 Task: Select a due date automation when advanced on, the moment a card is due add dates due in 1 days.
Action: Mouse moved to (1162, 94)
Screenshot: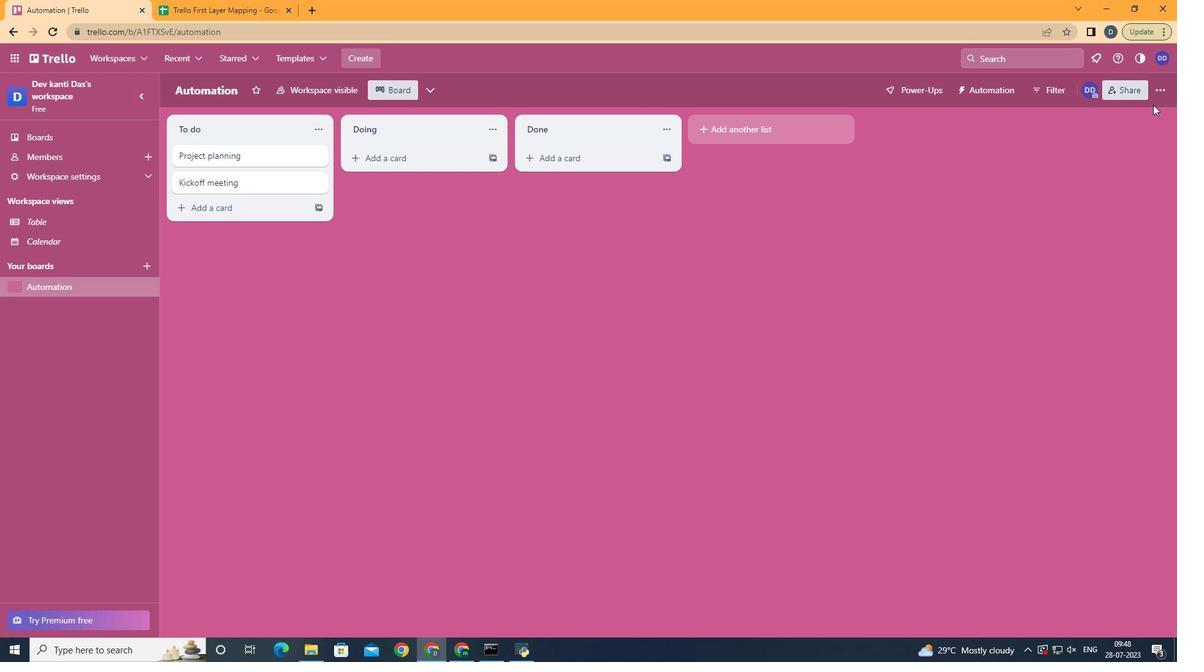 
Action: Mouse pressed left at (1162, 94)
Screenshot: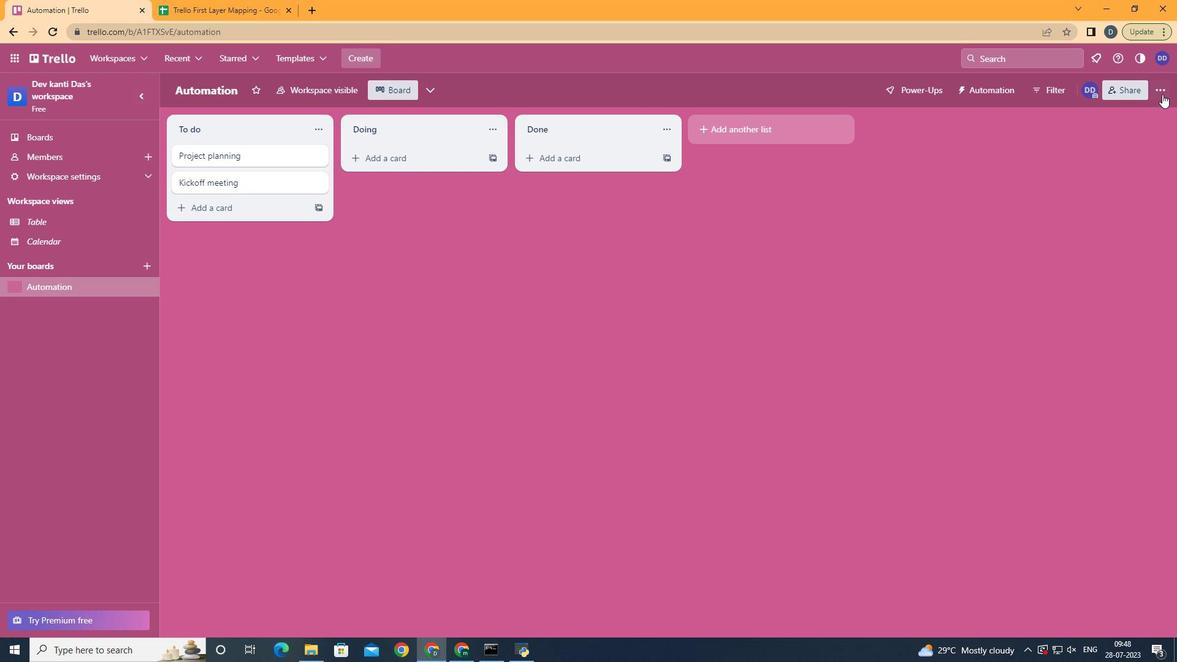 
Action: Mouse moved to (1061, 255)
Screenshot: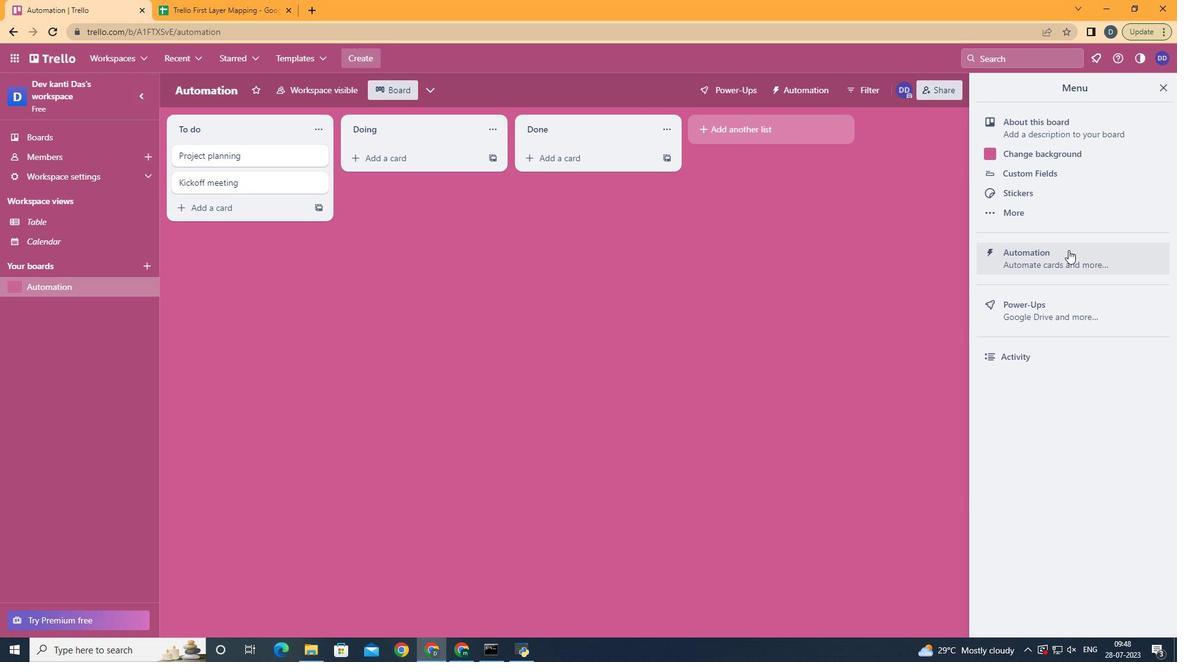 
Action: Mouse pressed left at (1061, 255)
Screenshot: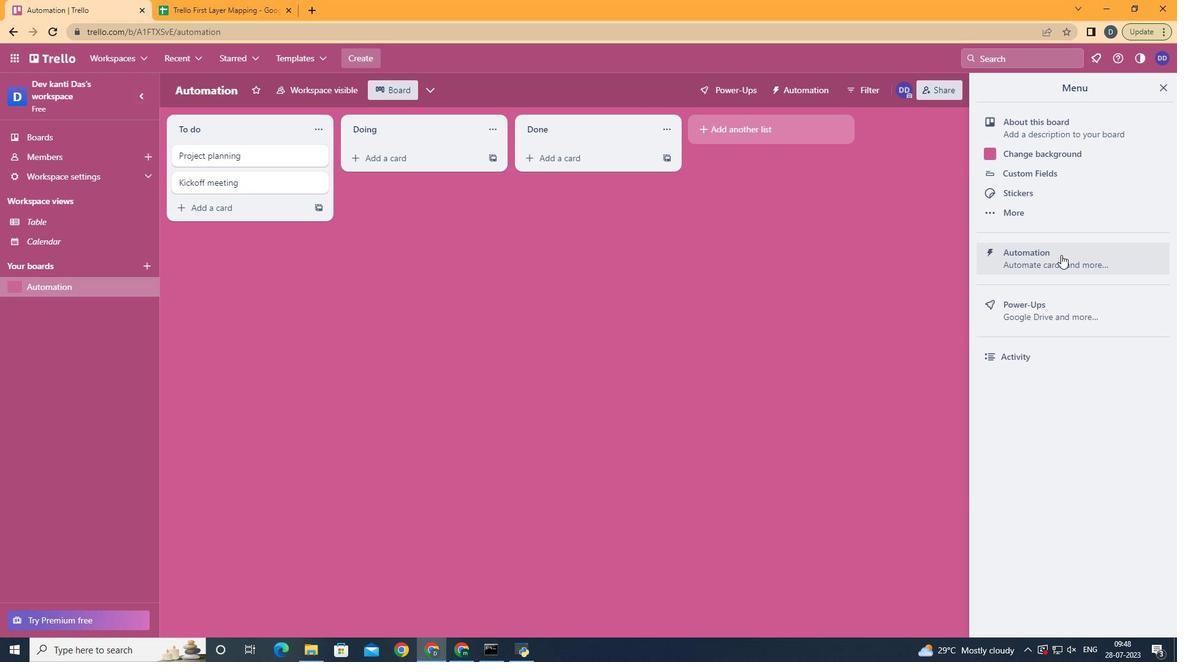 
Action: Mouse moved to (233, 244)
Screenshot: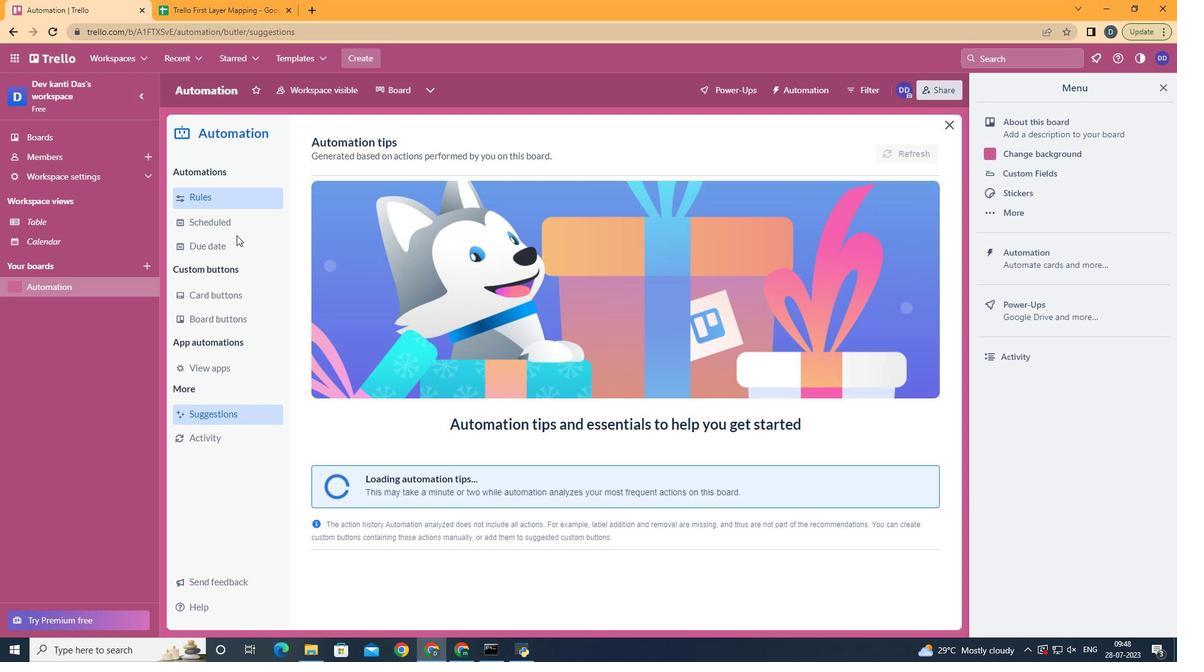
Action: Mouse pressed left at (233, 244)
Screenshot: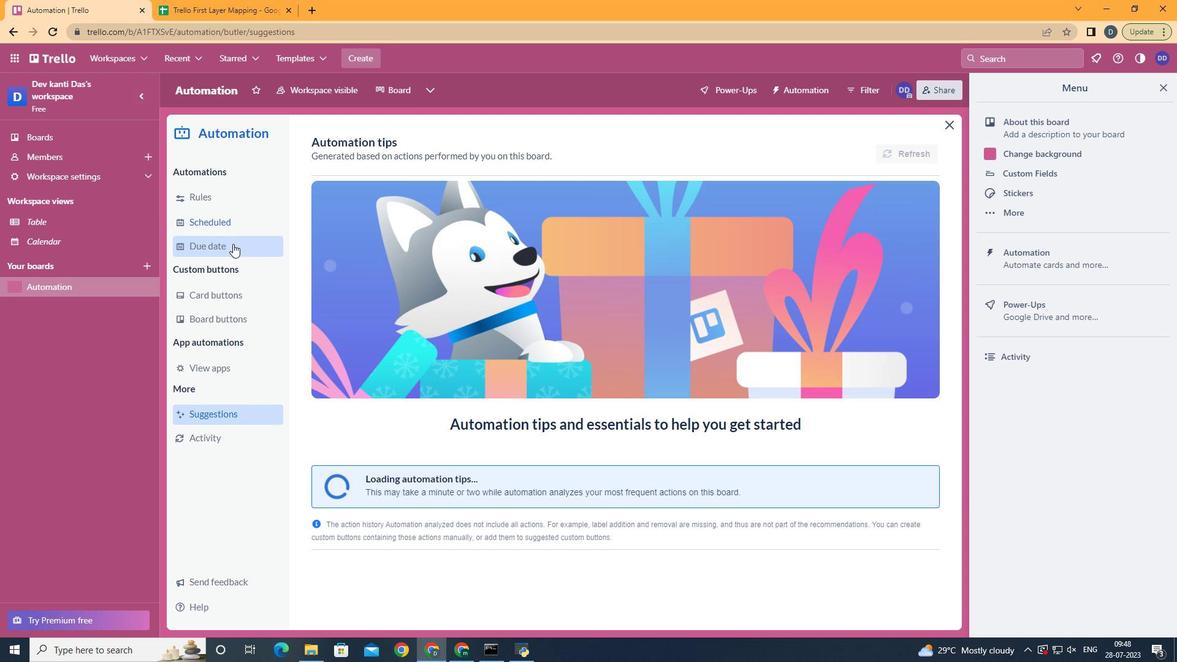 
Action: Mouse moved to (858, 147)
Screenshot: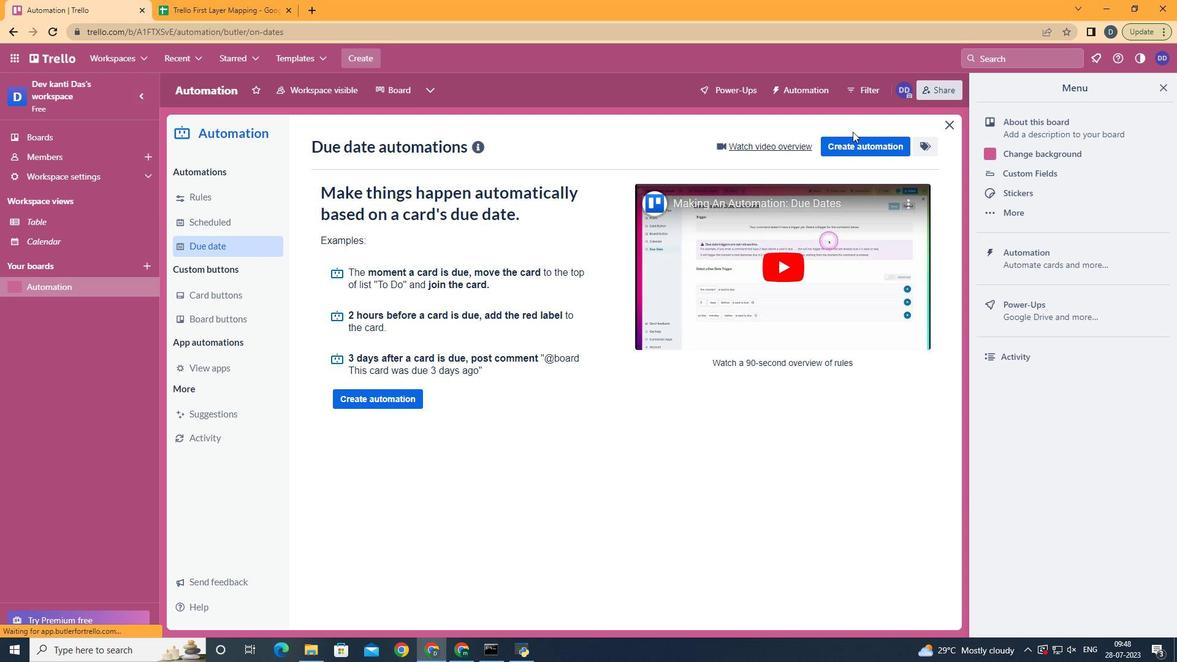 
Action: Mouse pressed left at (858, 147)
Screenshot: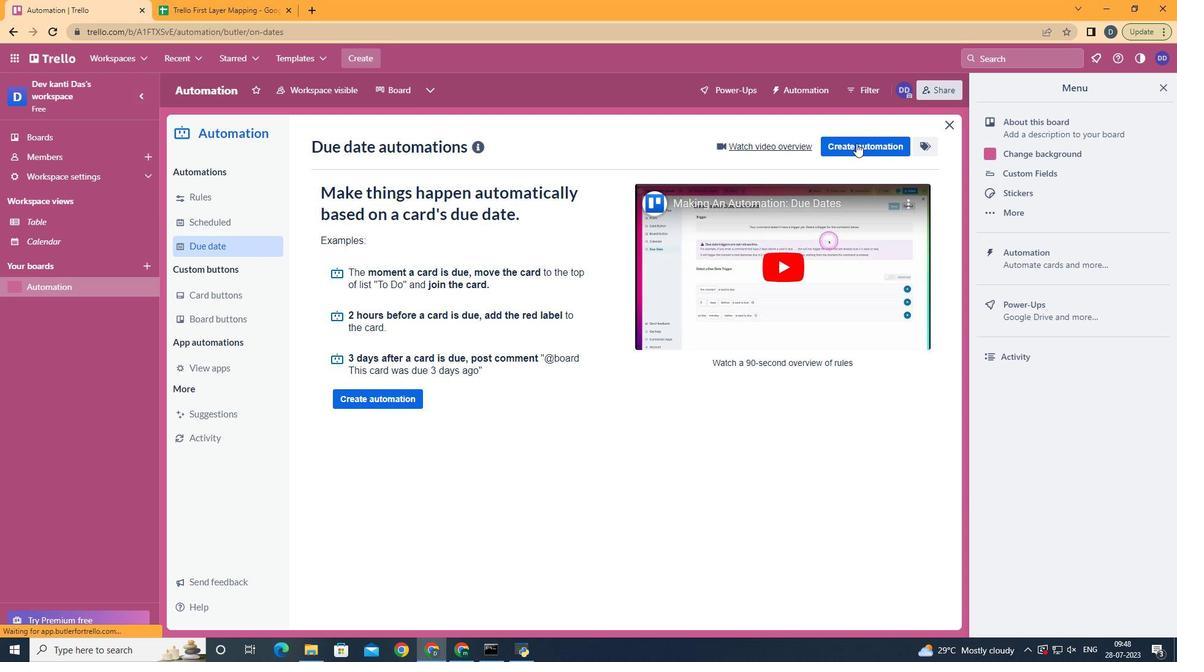 
Action: Mouse moved to (658, 266)
Screenshot: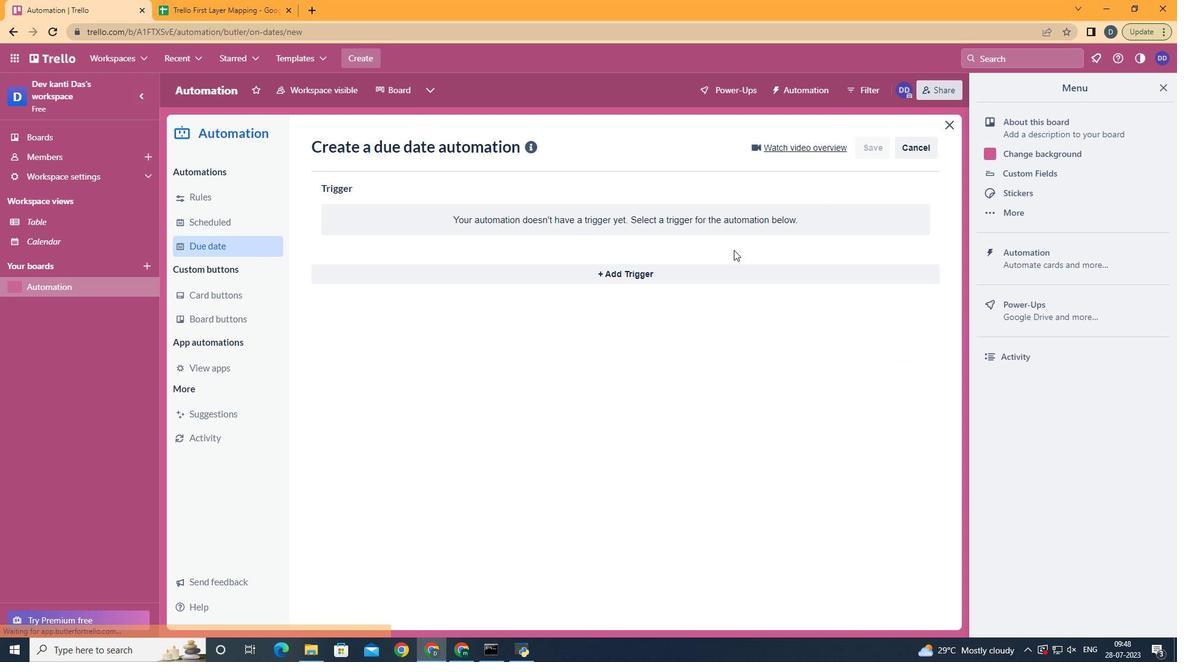 
Action: Mouse pressed left at (658, 266)
Screenshot: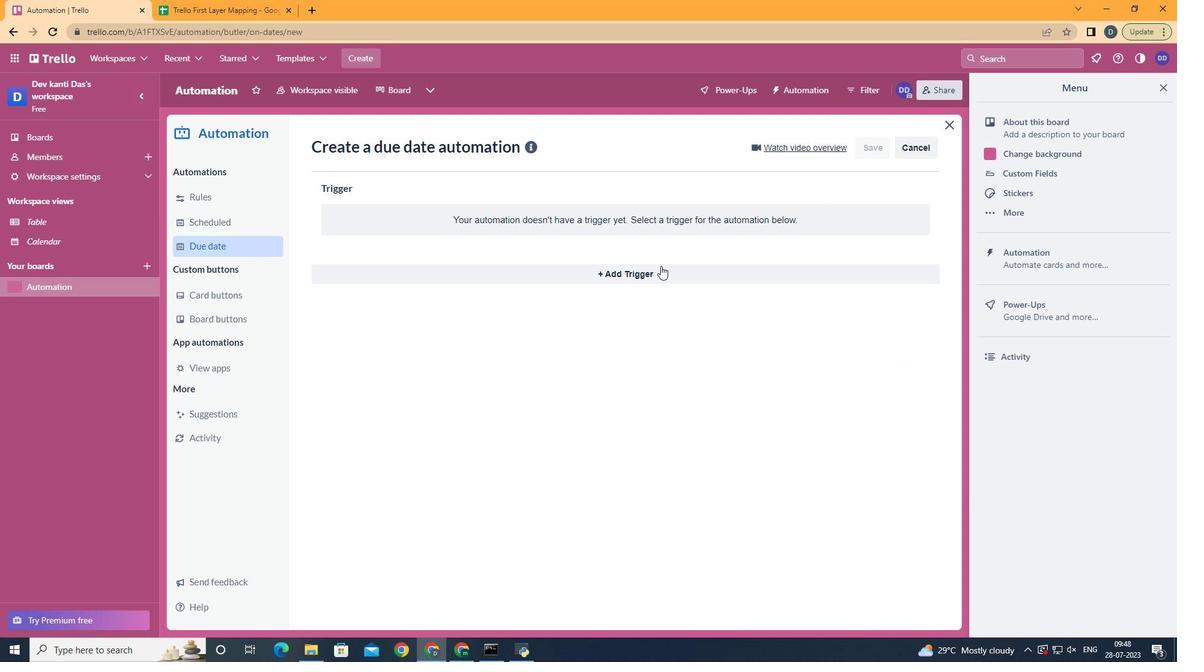 
Action: Mouse moved to (410, 423)
Screenshot: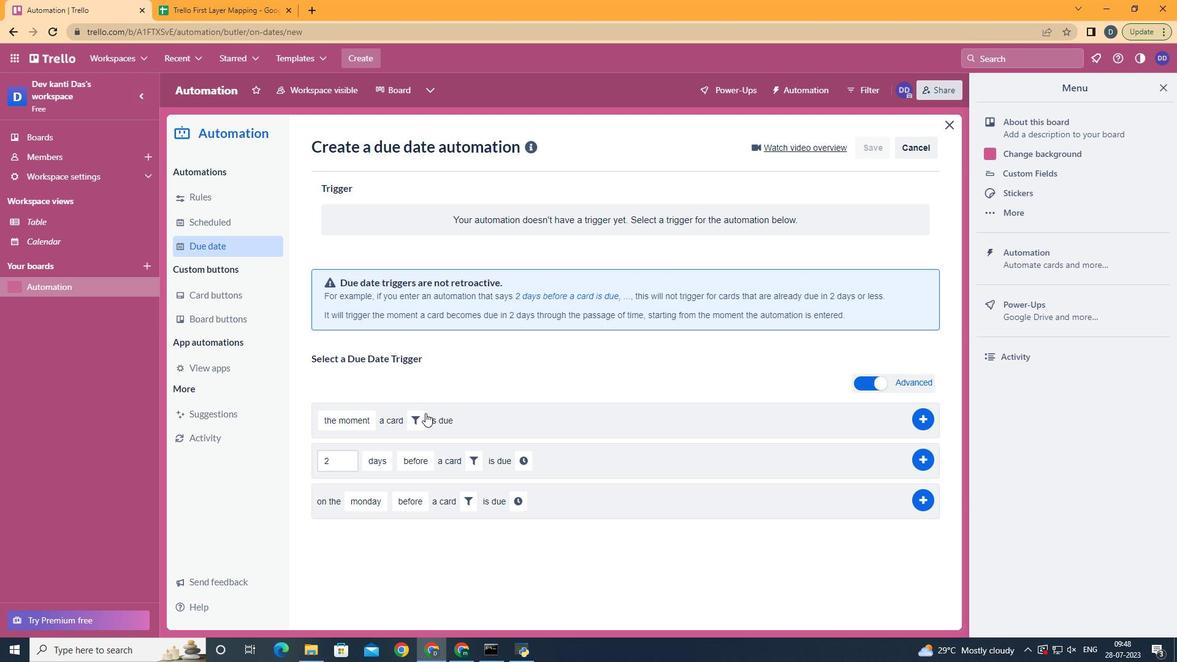 
Action: Mouse pressed left at (410, 423)
Screenshot: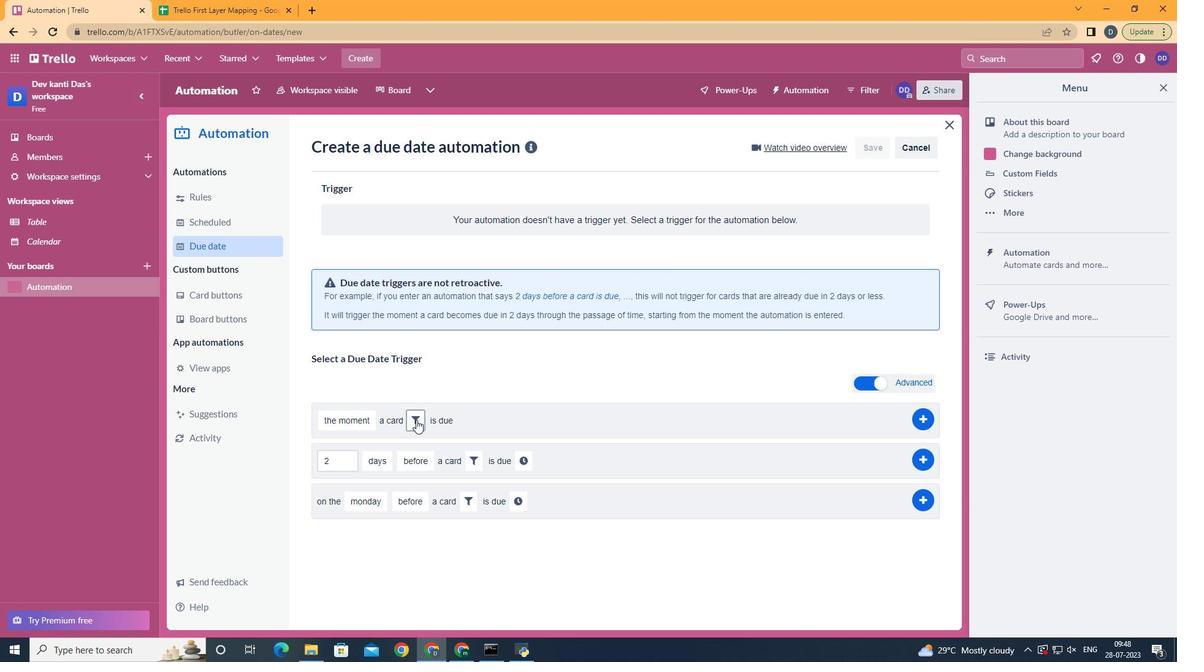 
Action: Mouse moved to (477, 463)
Screenshot: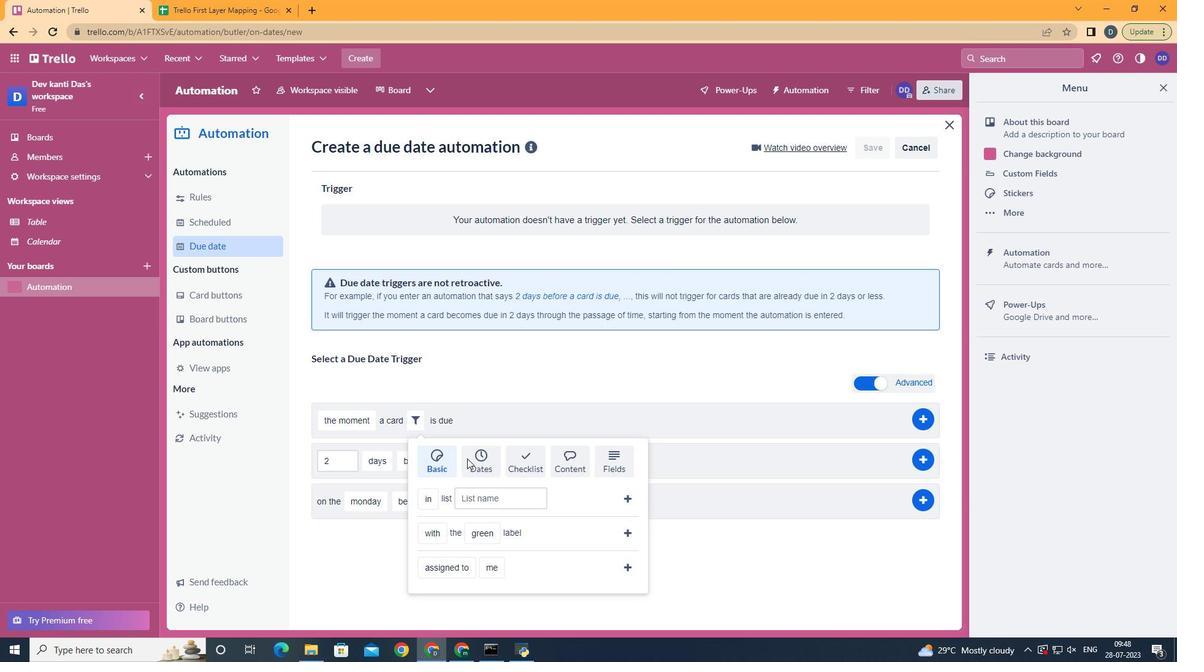 
Action: Mouse pressed left at (477, 463)
Screenshot: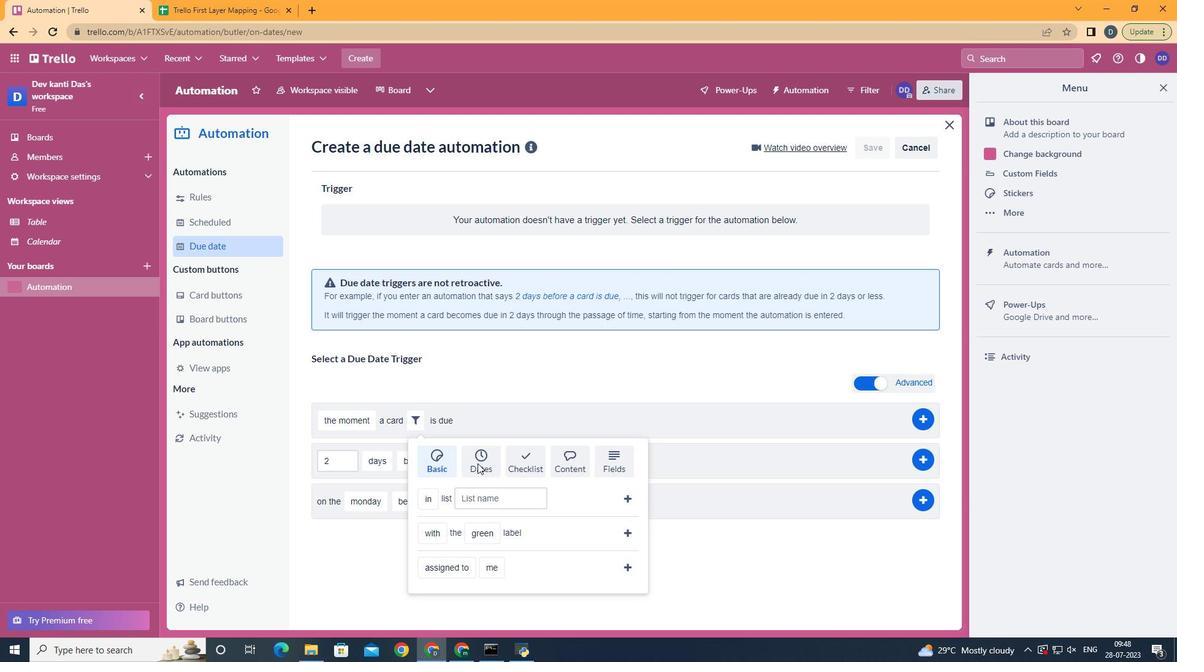 
Action: Mouse moved to (451, 559)
Screenshot: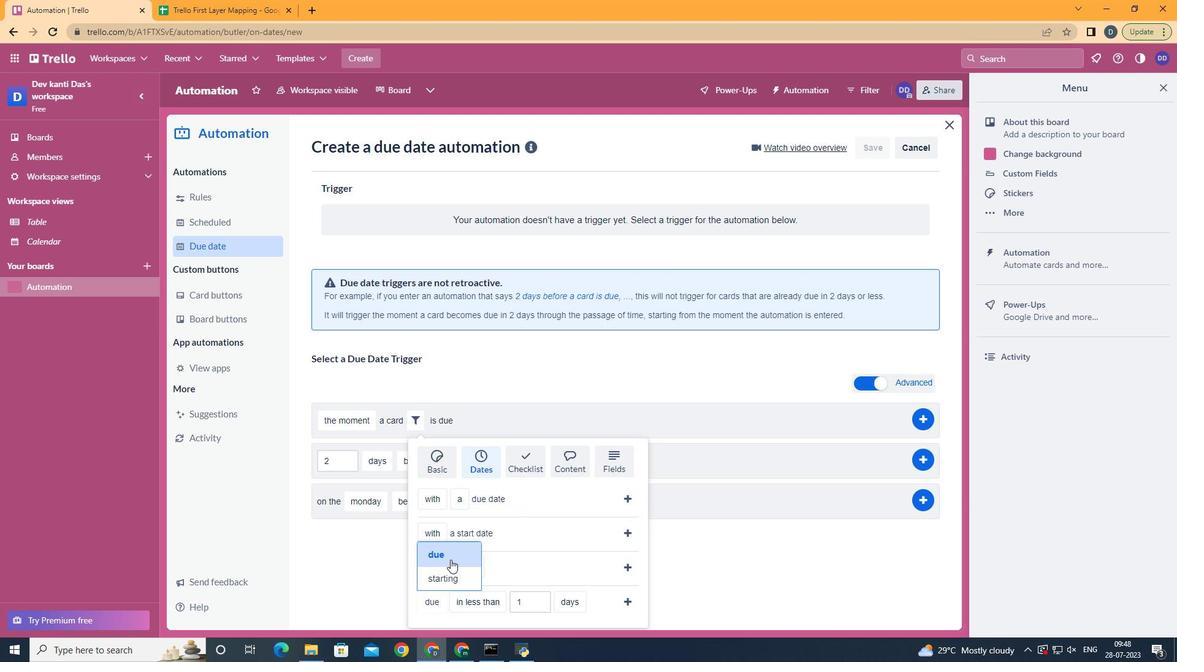 
Action: Mouse pressed left at (451, 559)
Screenshot: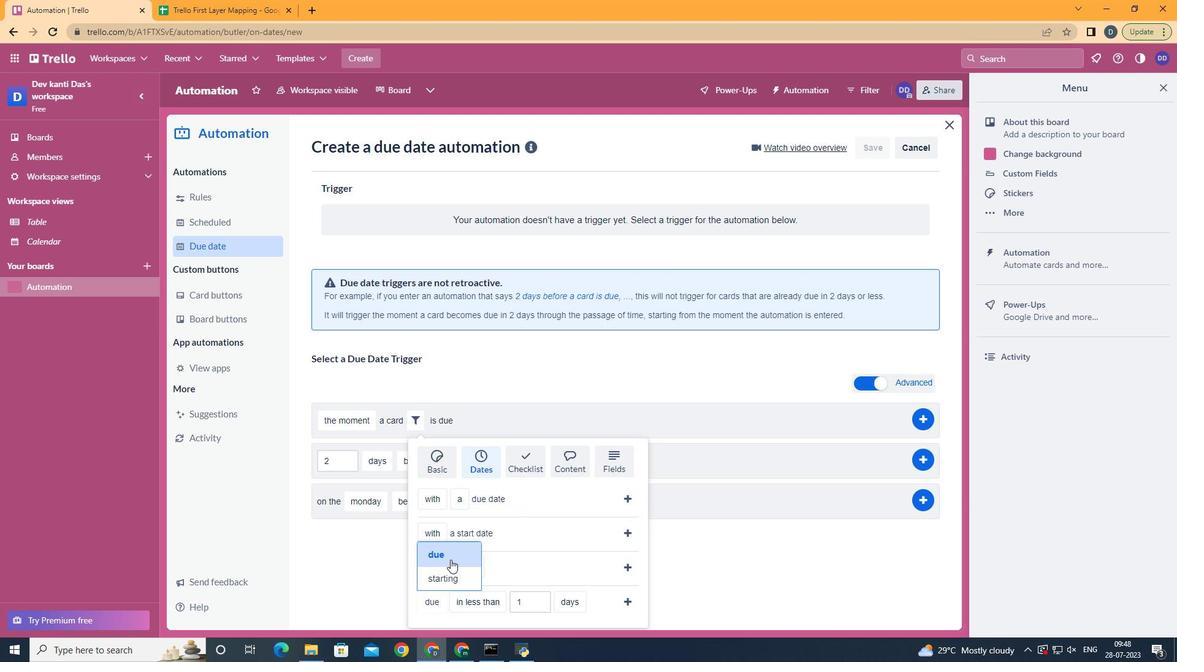 
Action: Mouse moved to (491, 555)
Screenshot: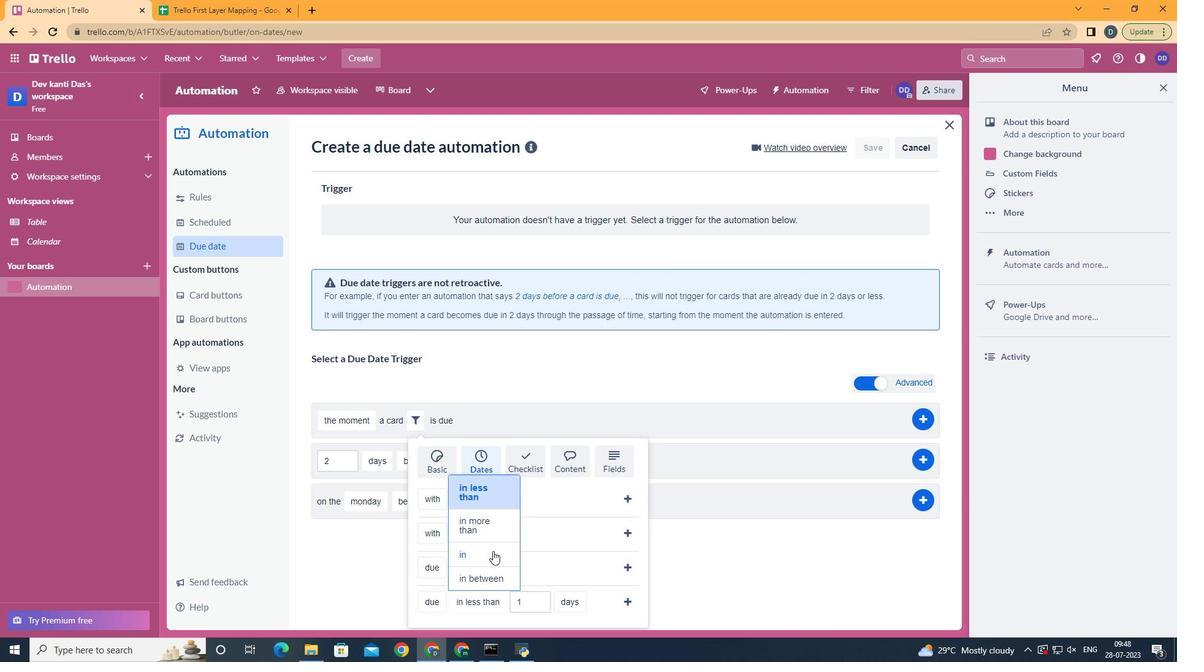 
Action: Mouse pressed left at (491, 555)
Screenshot: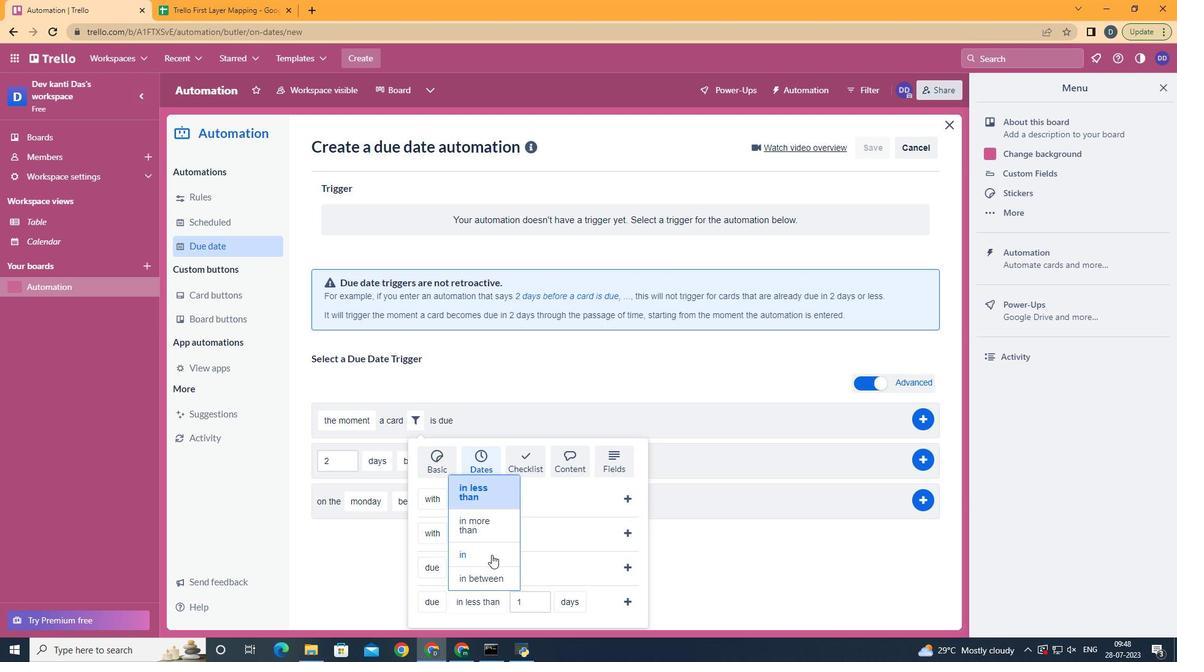 
Action: Mouse moved to (561, 549)
Screenshot: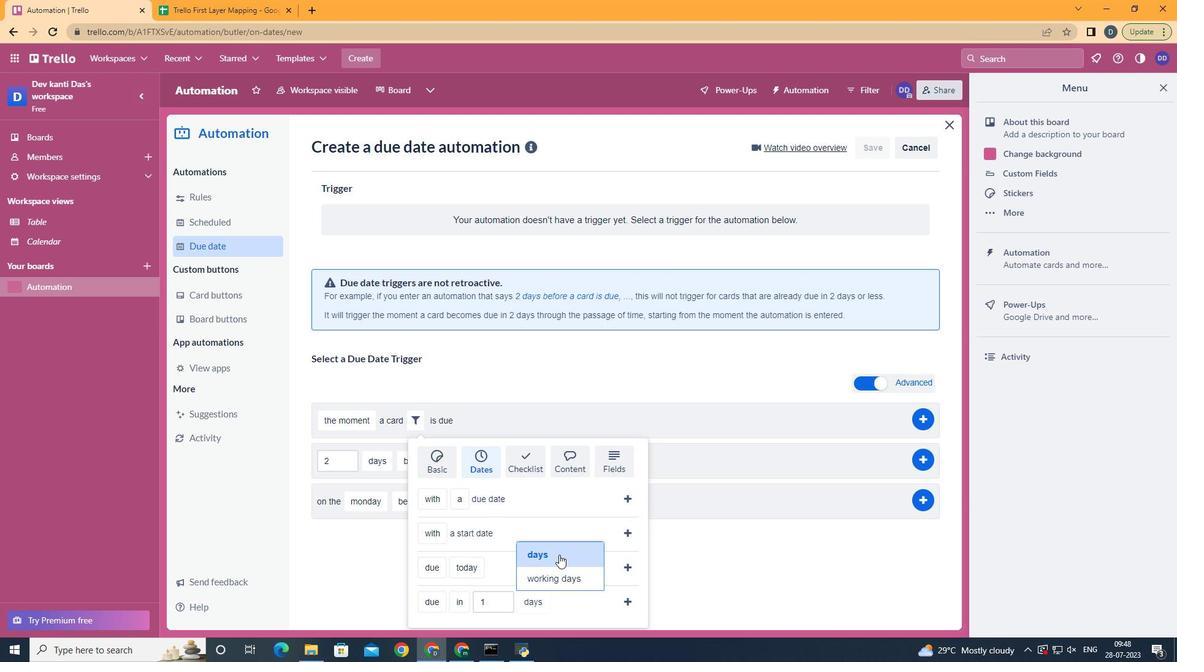 
Action: Mouse pressed left at (561, 549)
Screenshot: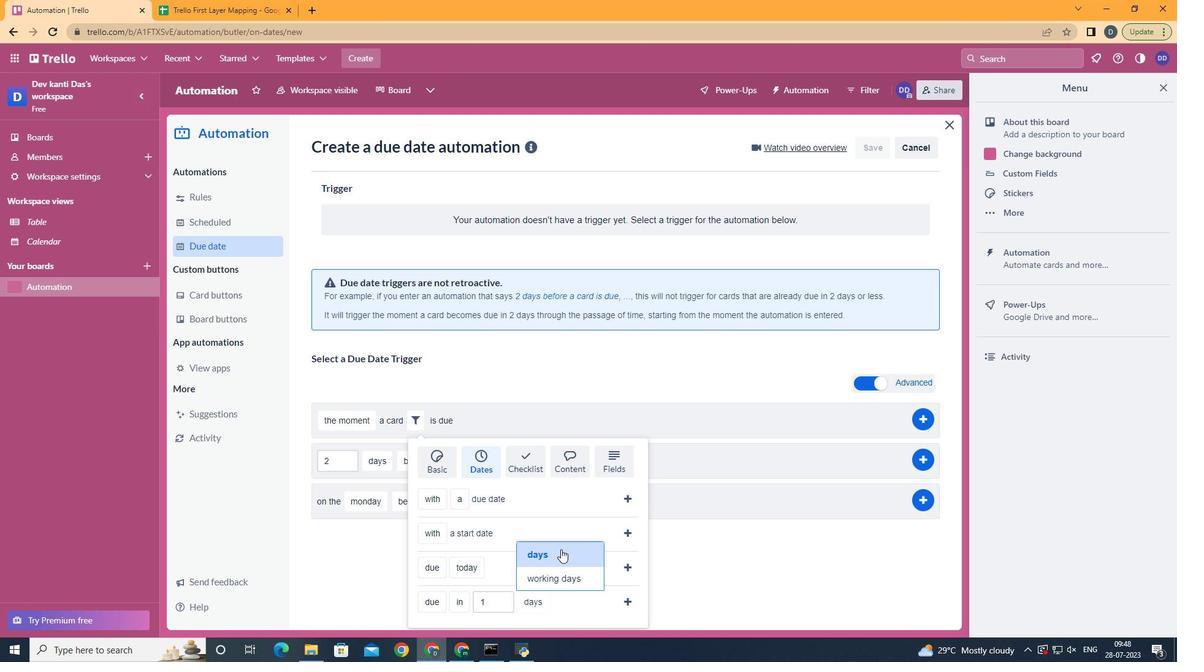 
Action: Mouse moved to (625, 599)
Screenshot: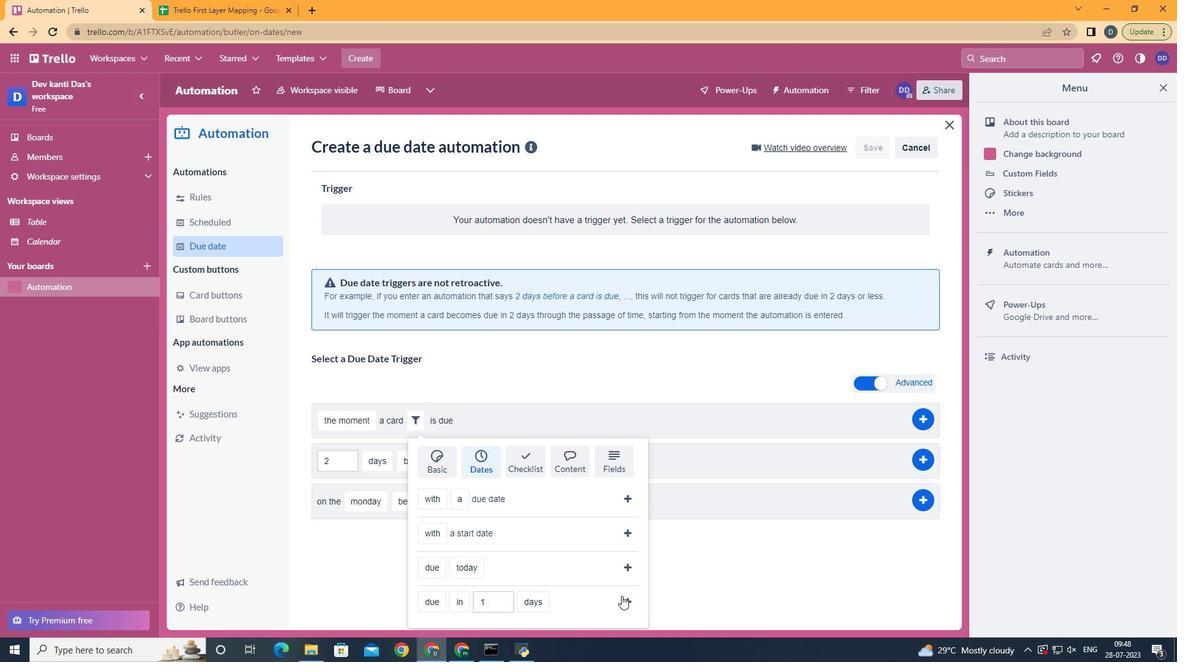 
Action: Mouse pressed left at (625, 599)
Screenshot: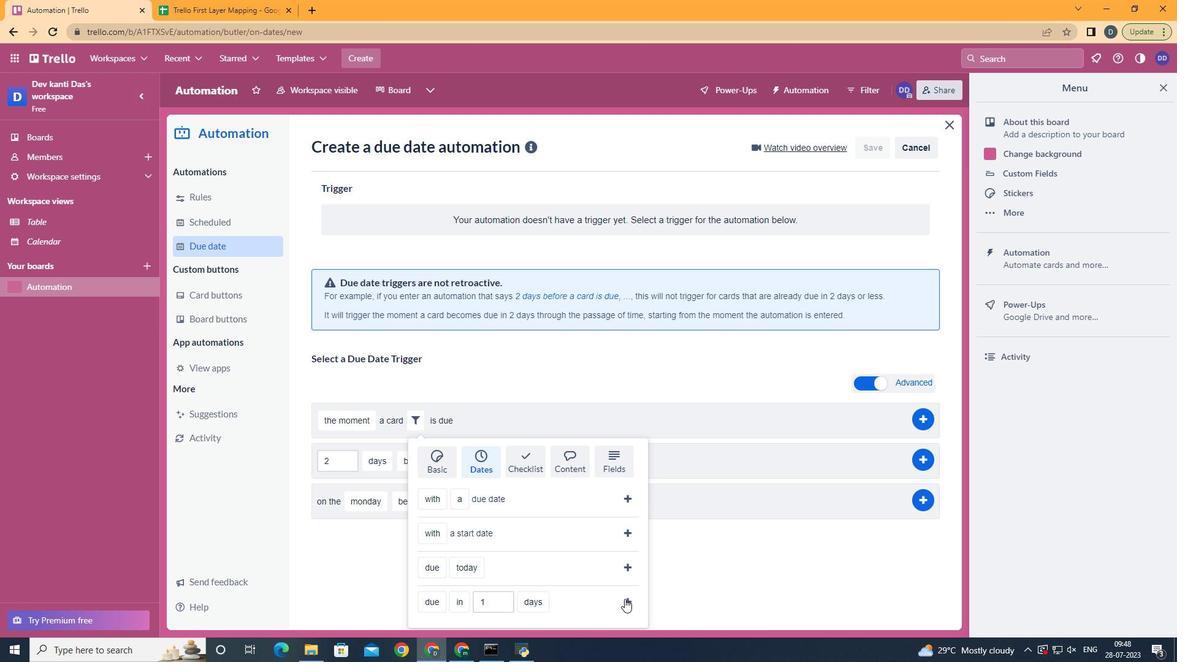 
